 Task: Send an email with the signature Carlos Perez with the subject 'Request for clarification' and the message 'Could you please confirm the delivery date?' from softage.1@softage.net to softage.9@softage.net and softage.10@softage.net with an attached document Statement_of_purpose.pdf
Action: Mouse moved to (105, 113)
Screenshot: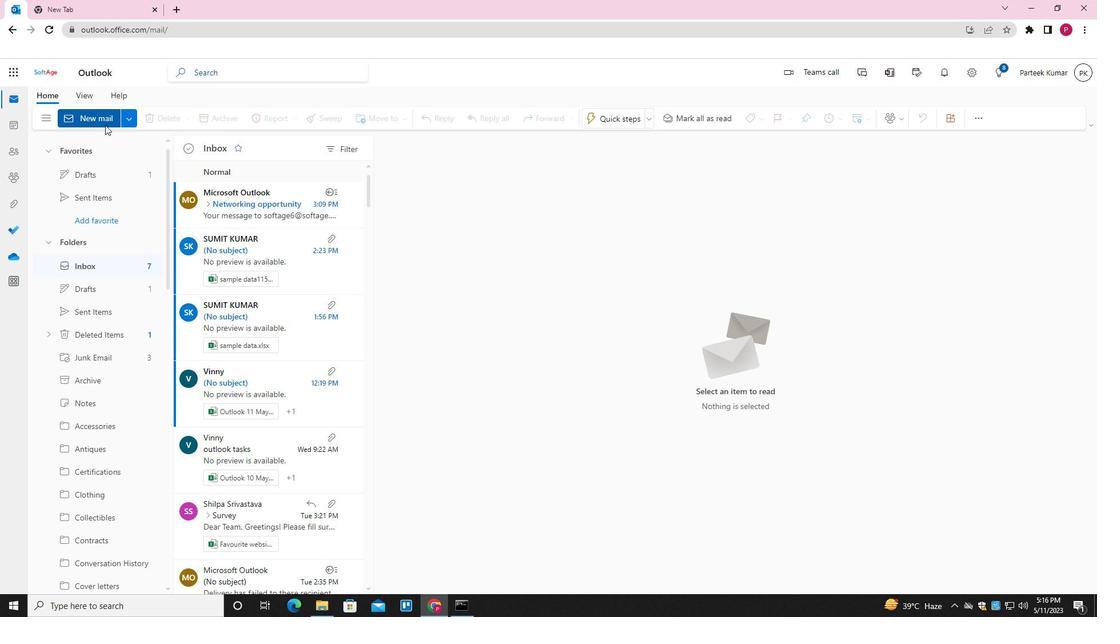 
Action: Mouse pressed left at (105, 113)
Screenshot: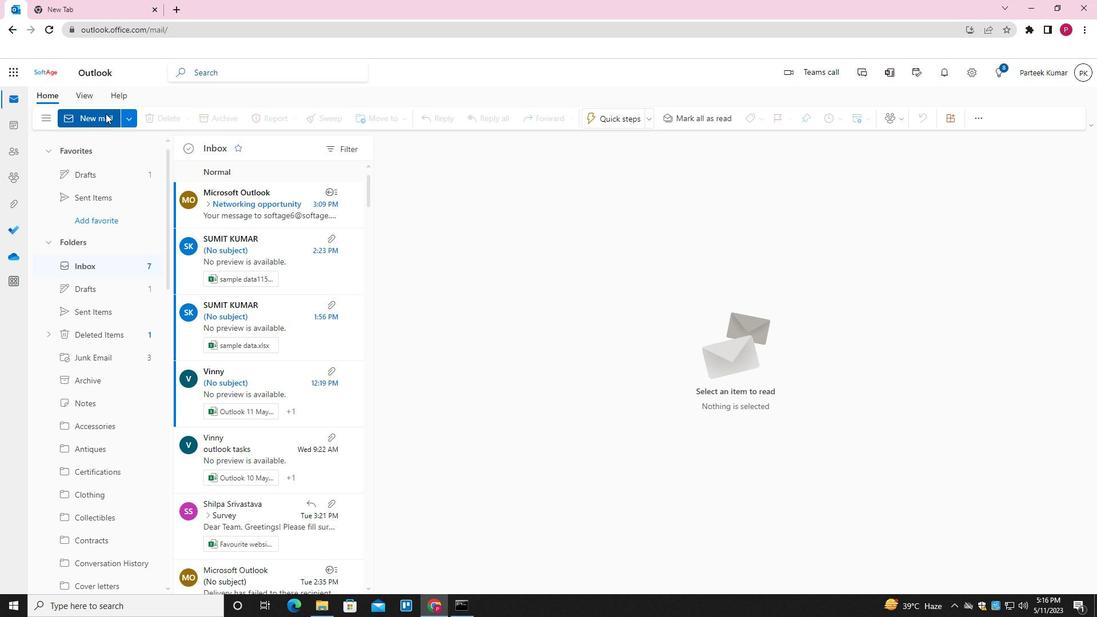 
Action: Mouse moved to (779, 120)
Screenshot: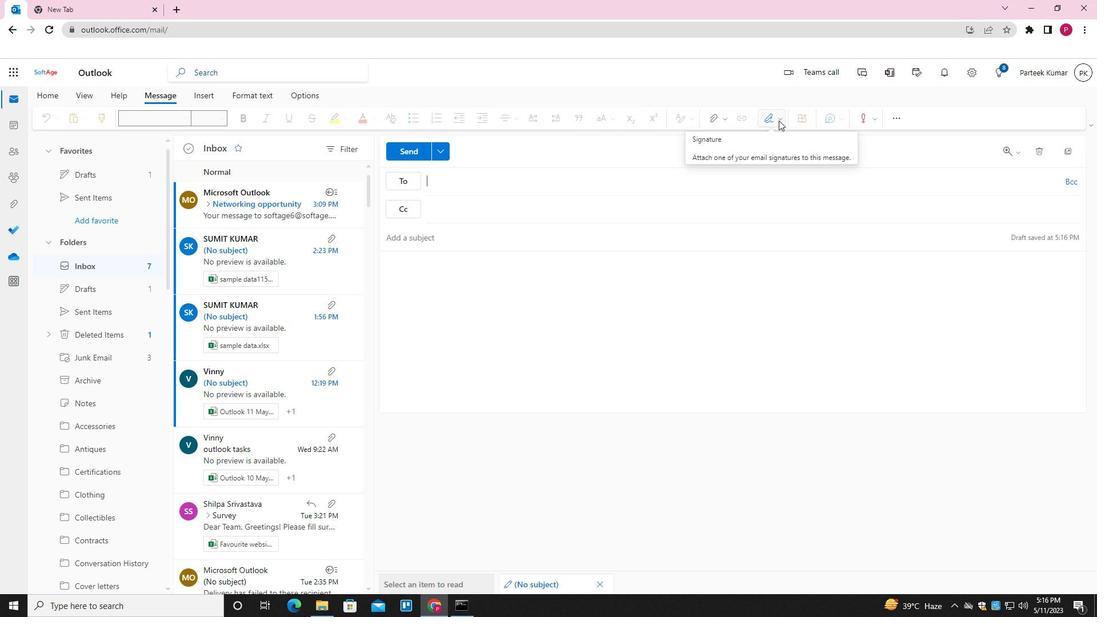 
Action: Mouse pressed left at (779, 120)
Screenshot: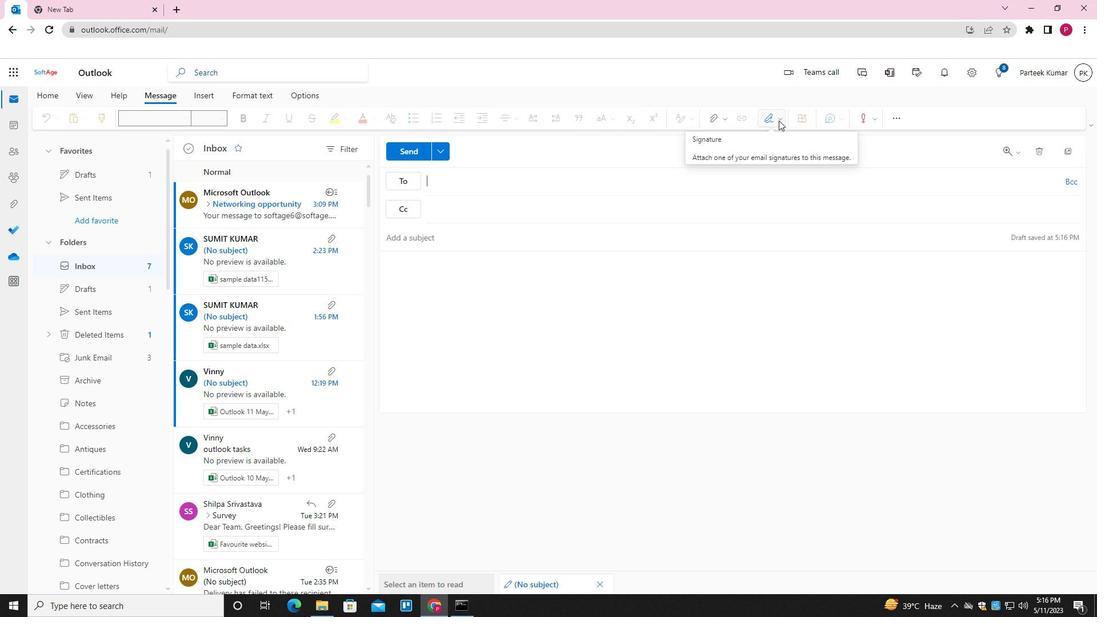 
Action: Mouse moved to (753, 168)
Screenshot: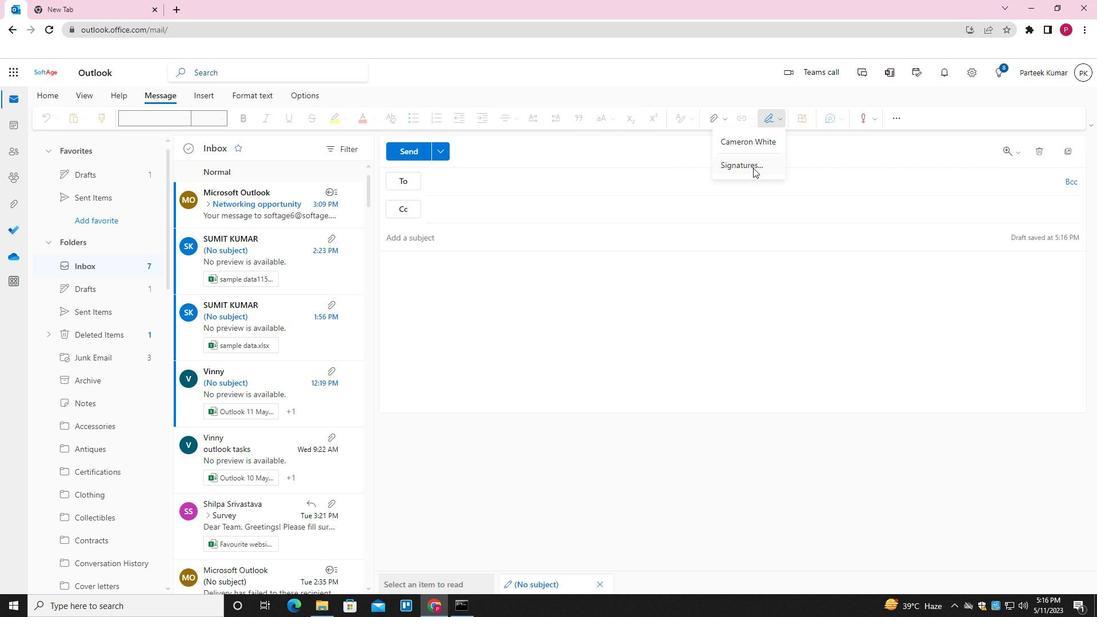 
Action: Mouse pressed left at (753, 168)
Screenshot: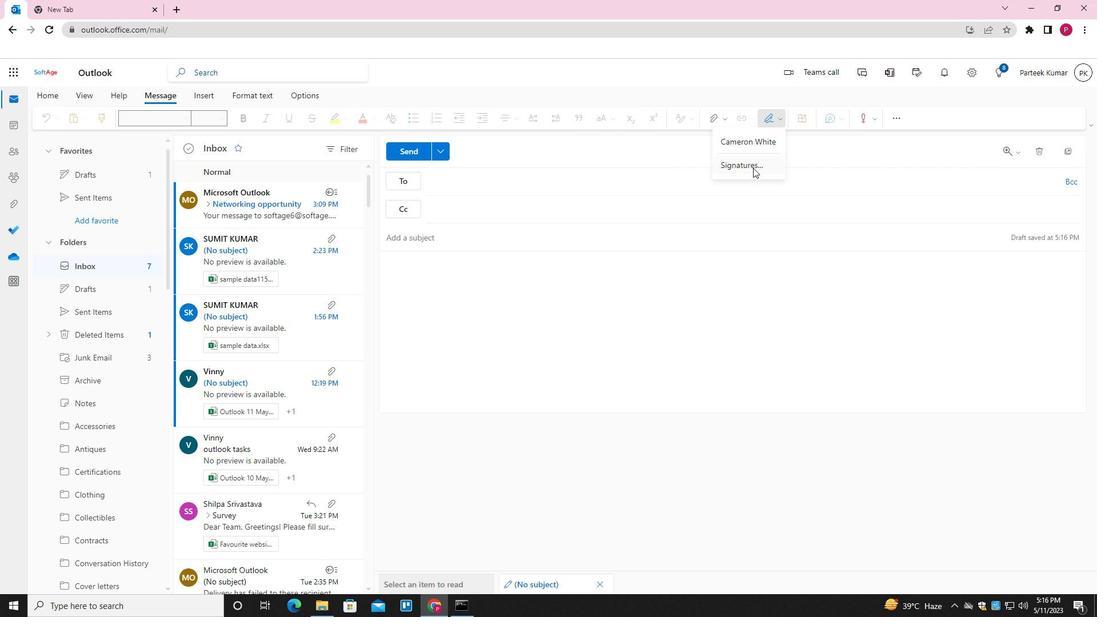 
Action: Mouse moved to (777, 206)
Screenshot: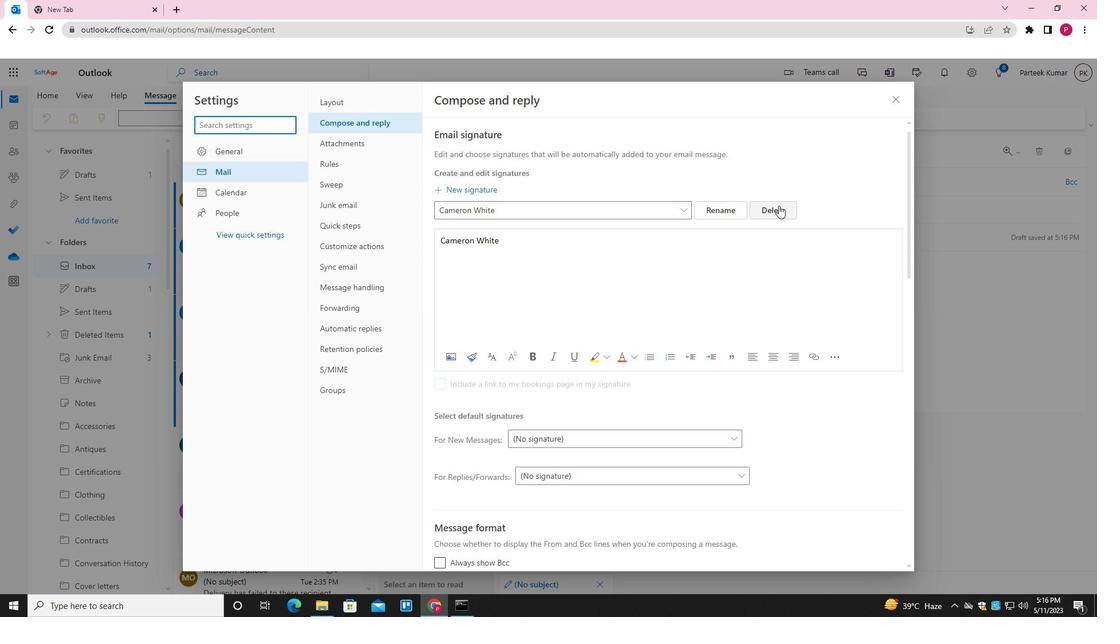 
Action: Mouse pressed left at (777, 206)
Screenshot: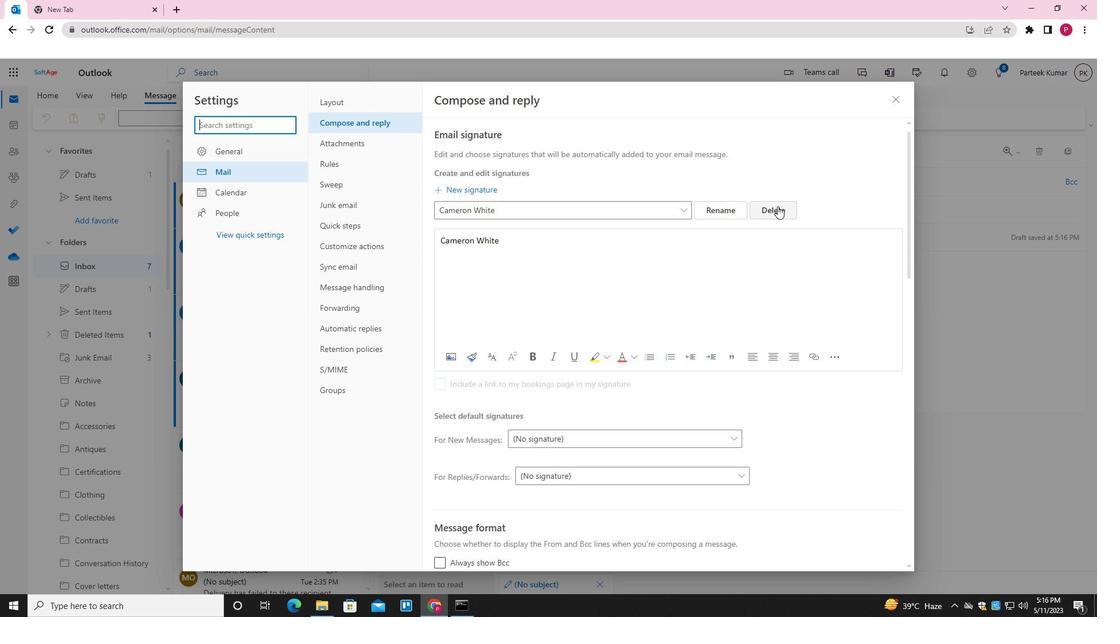 
Action: Mouse moved to (493, 210)
Screenshot: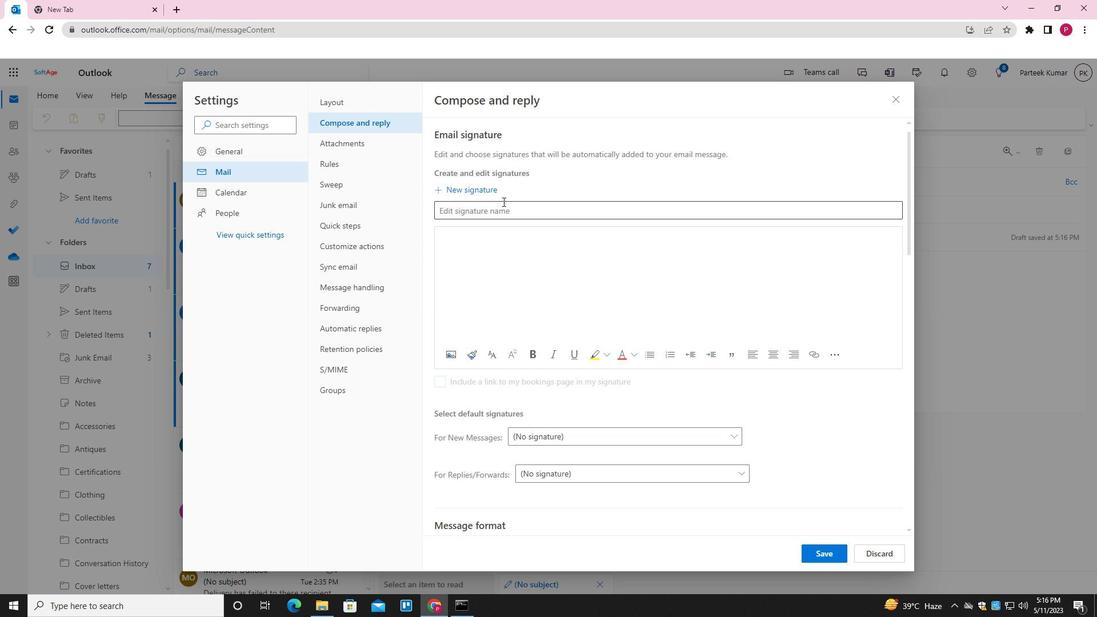 
Action: Mouse pressed left at (493, 210)
Screenshot: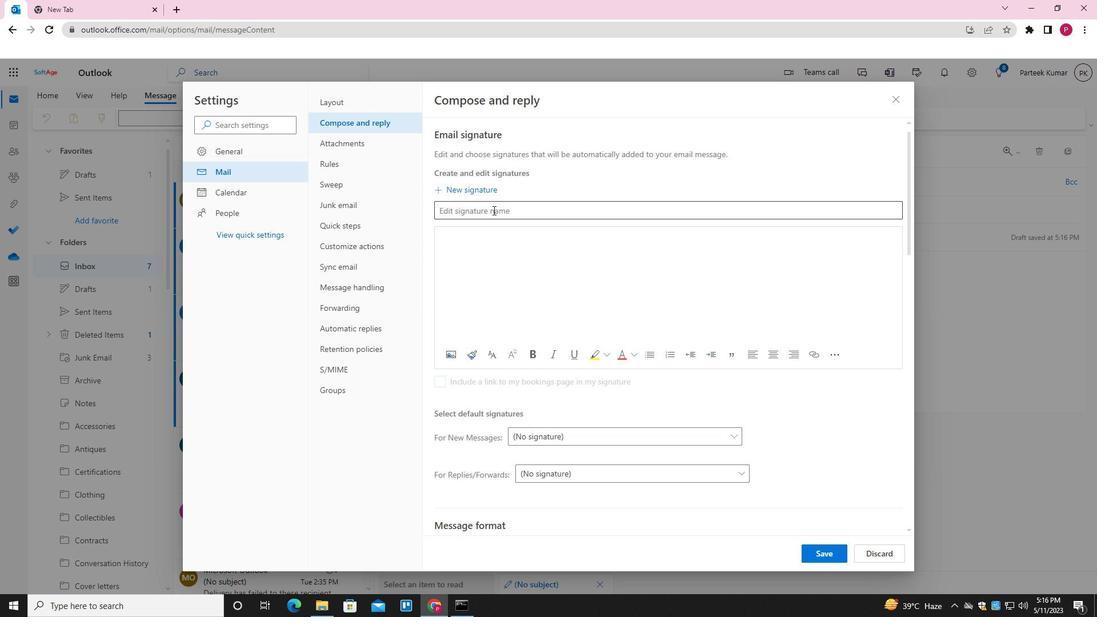 
Action: Key pressed <Key.shift>CARLOS<Key.space><Key.shift>PEREZ
Screenshot: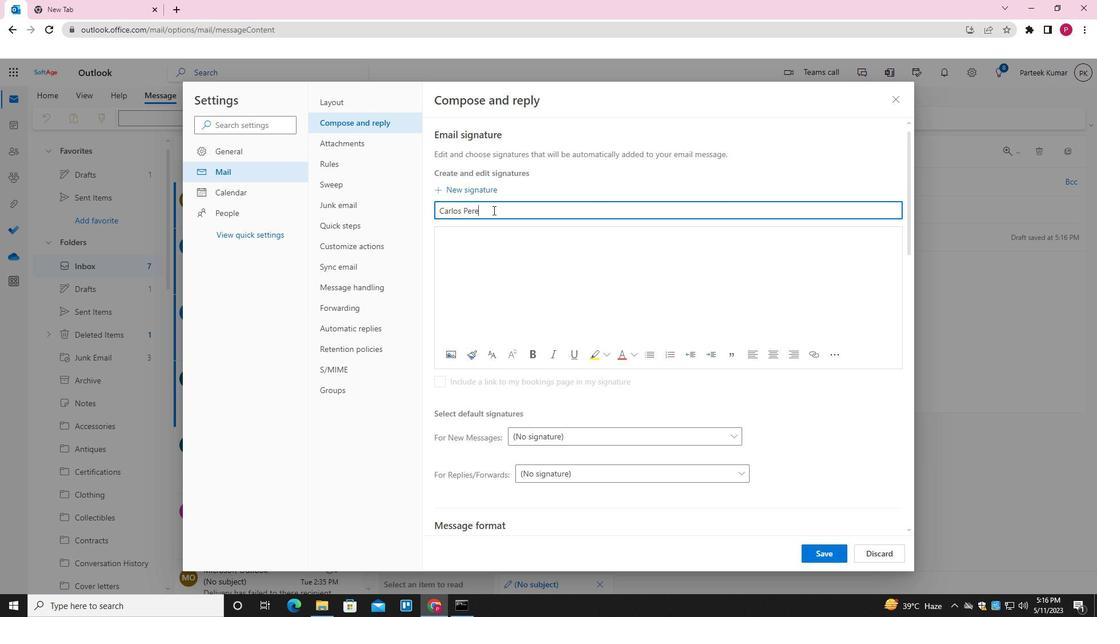 
Action: Mouse moved to (455, 247)
Screenshot: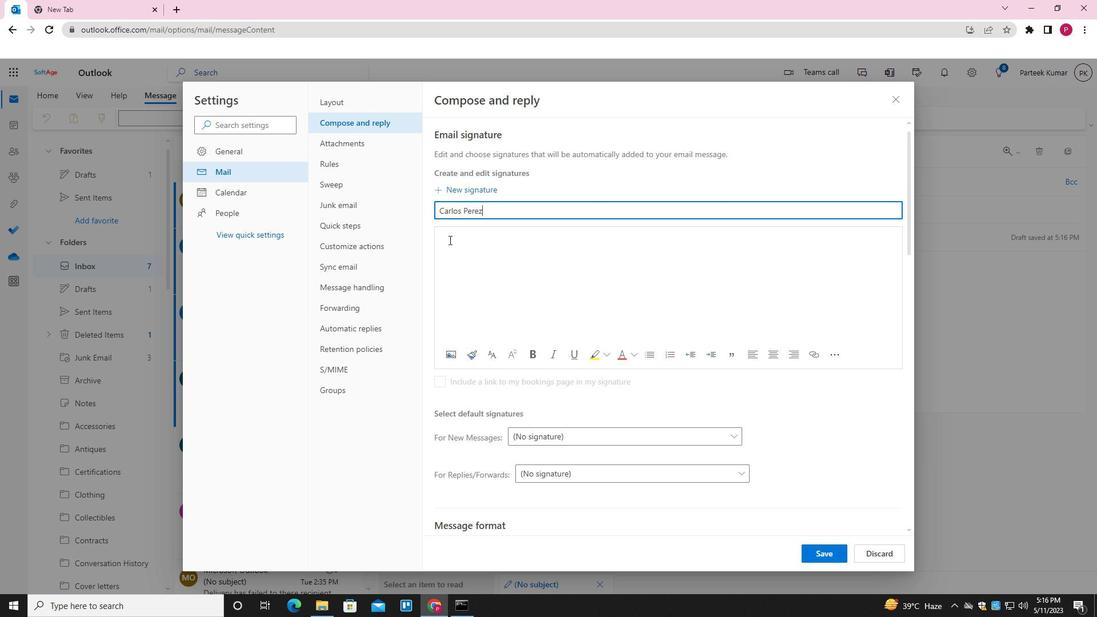 
Action: Mouse pressed left at (455, 247)
Screenshot: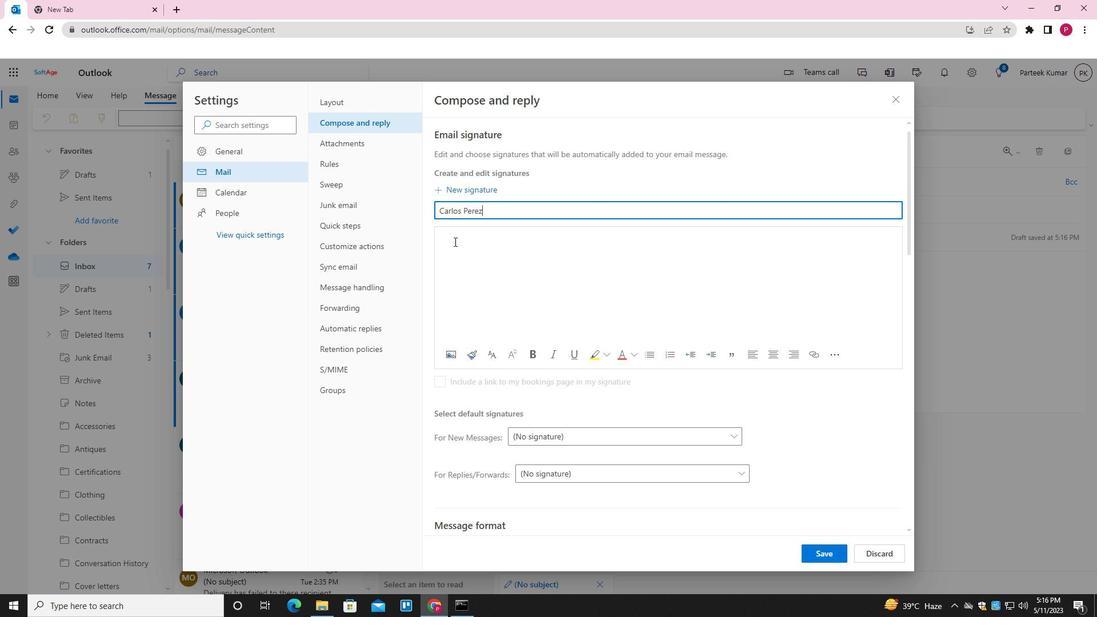 
Action: Key pressed <Key.shift><Key.shift><Key.shift><Key.shift><Key.shift><Key.shift>CARLOS<Key.space>PEREZ<Key.left><Key.left><Key.left><Key.left><Key.left><Key.right><Key.backspace><Key.shift>P
Screenshot: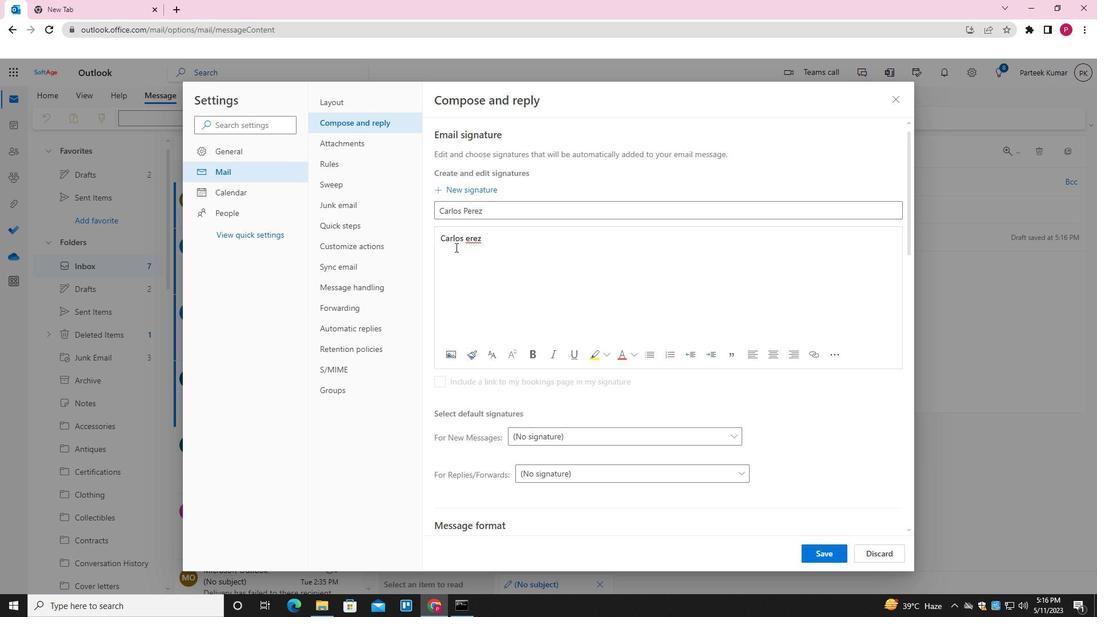 
Action: Mouse moved to (822, 551)
Screenshot: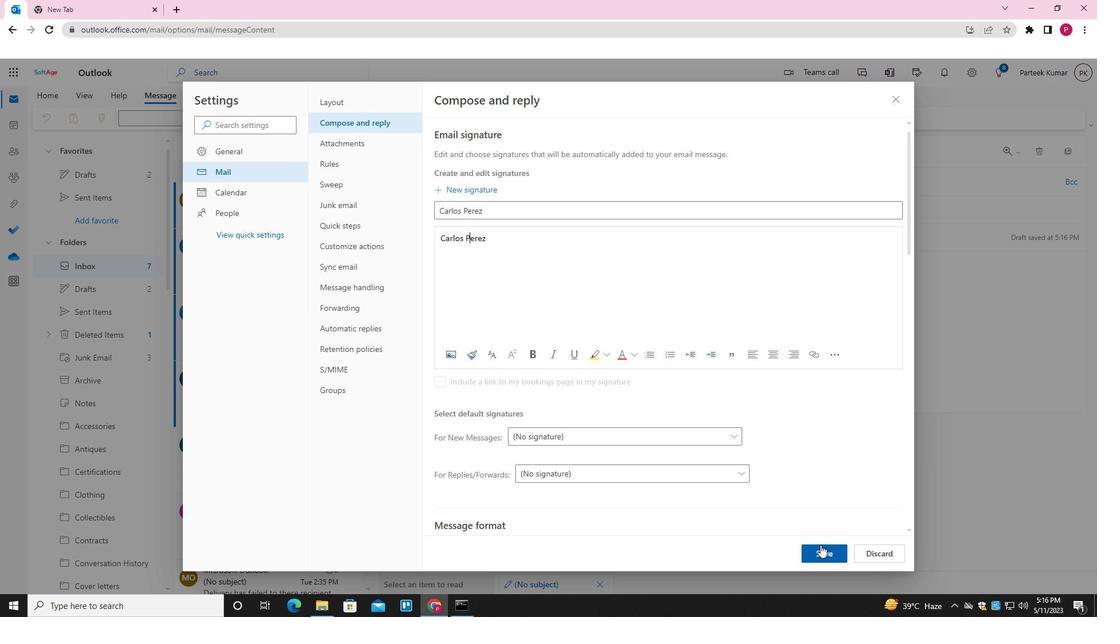 
Action: Mouse pressed left at (822, 551)
Screenshot: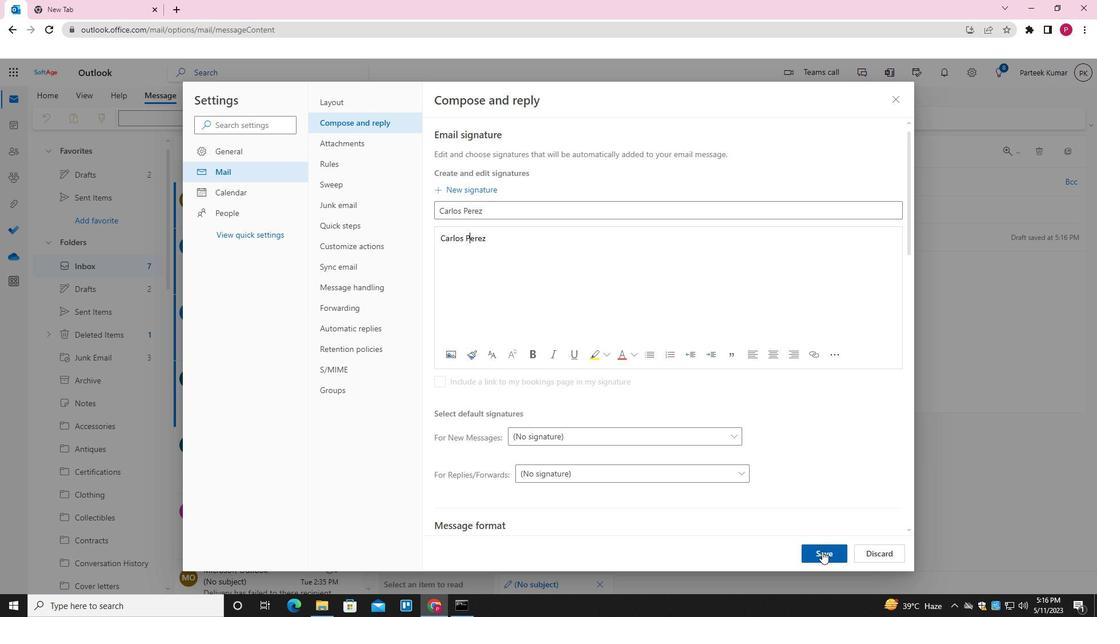 
Action: Mouse moved to (892, 98)
Screenshot: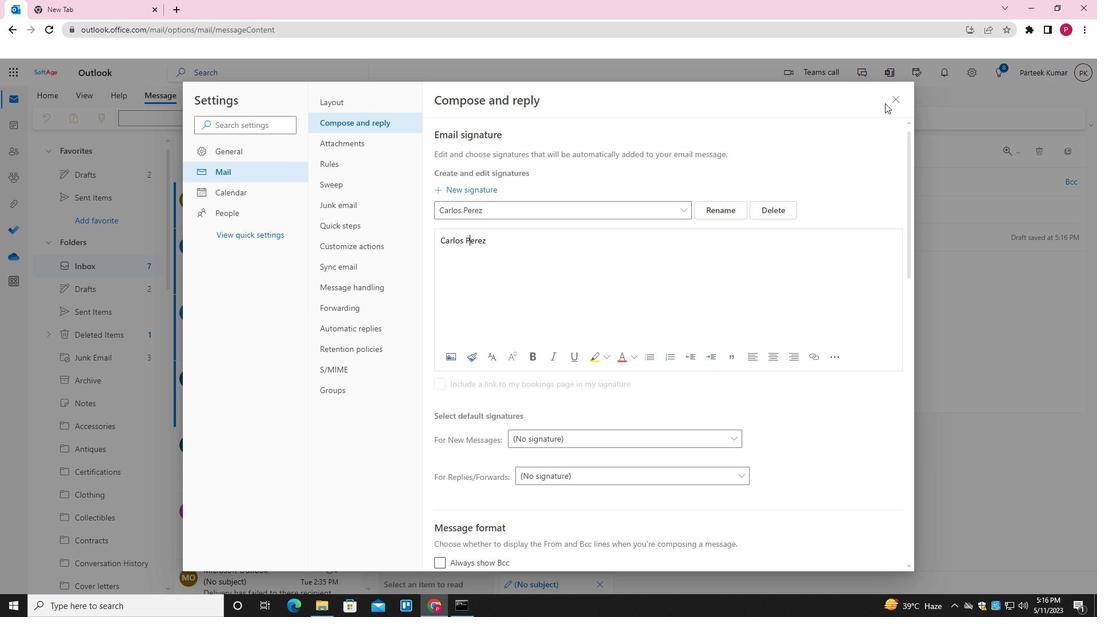 
Action: Mouse pressed left at (892, 98)
Screenshot: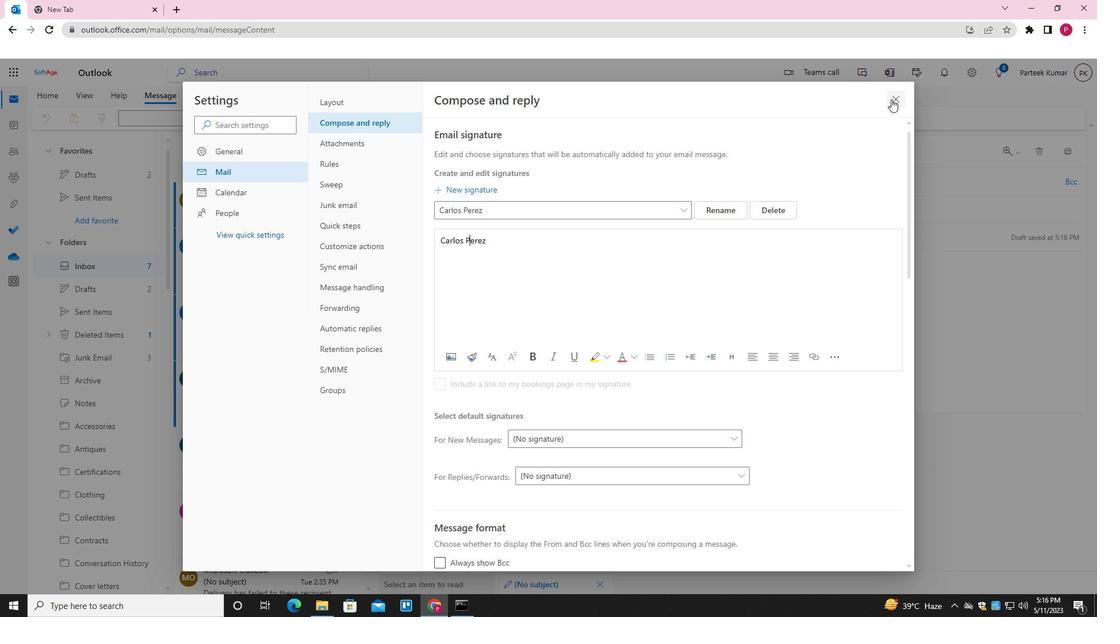 
Action: Mouse moved to (780, 118)
Screenshot: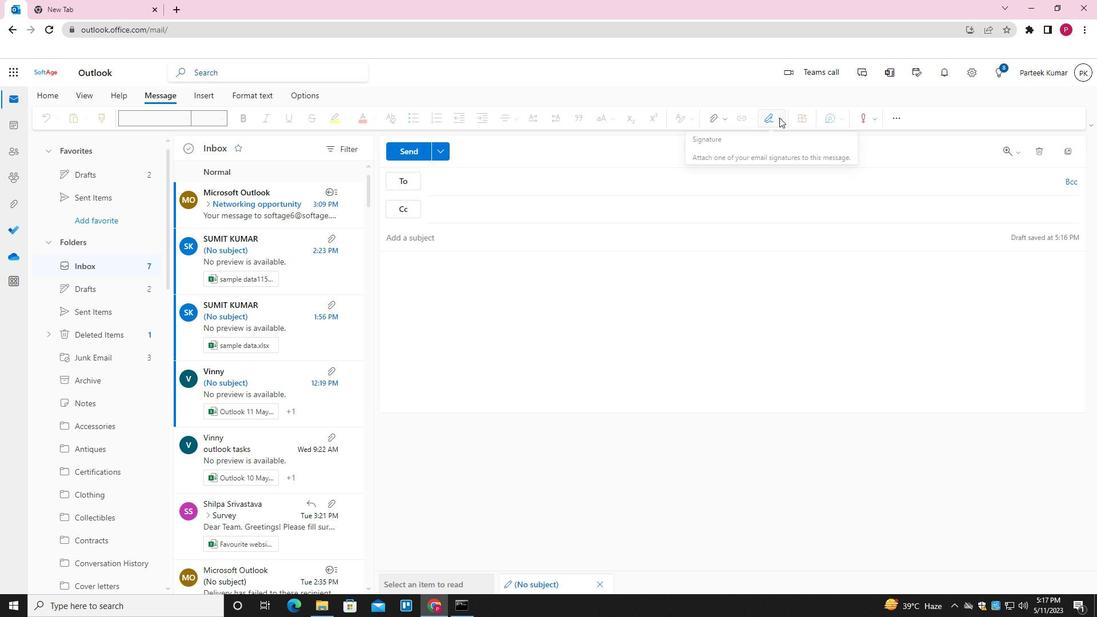
Action: Mouse pressed left at (780, 118)
Screenshot: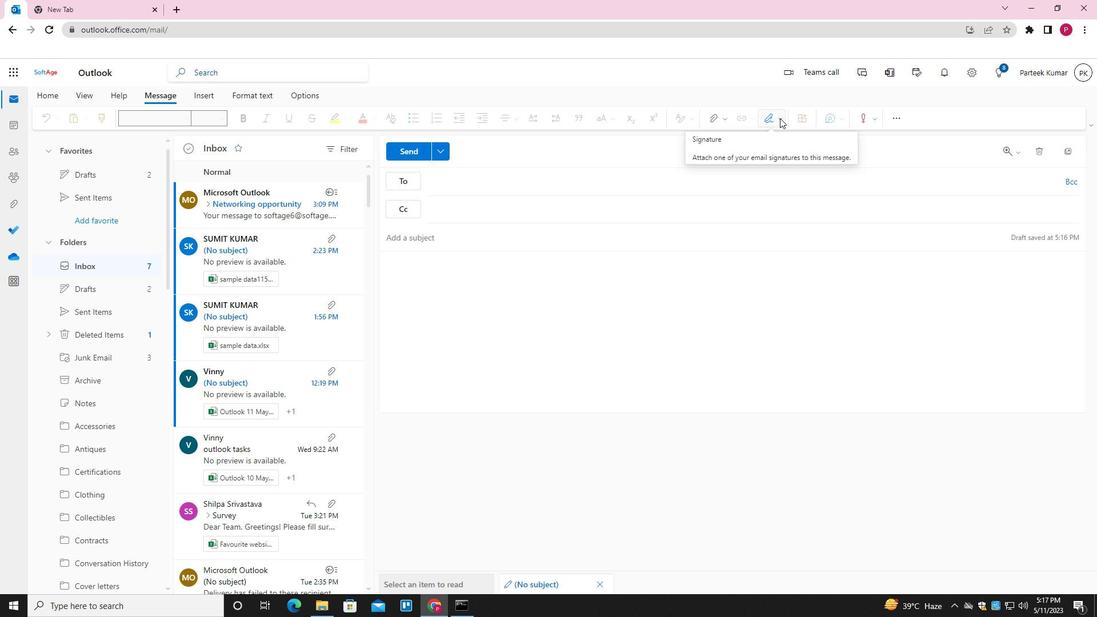 
Action: Mouse moved to (756, 145)
Screenshot: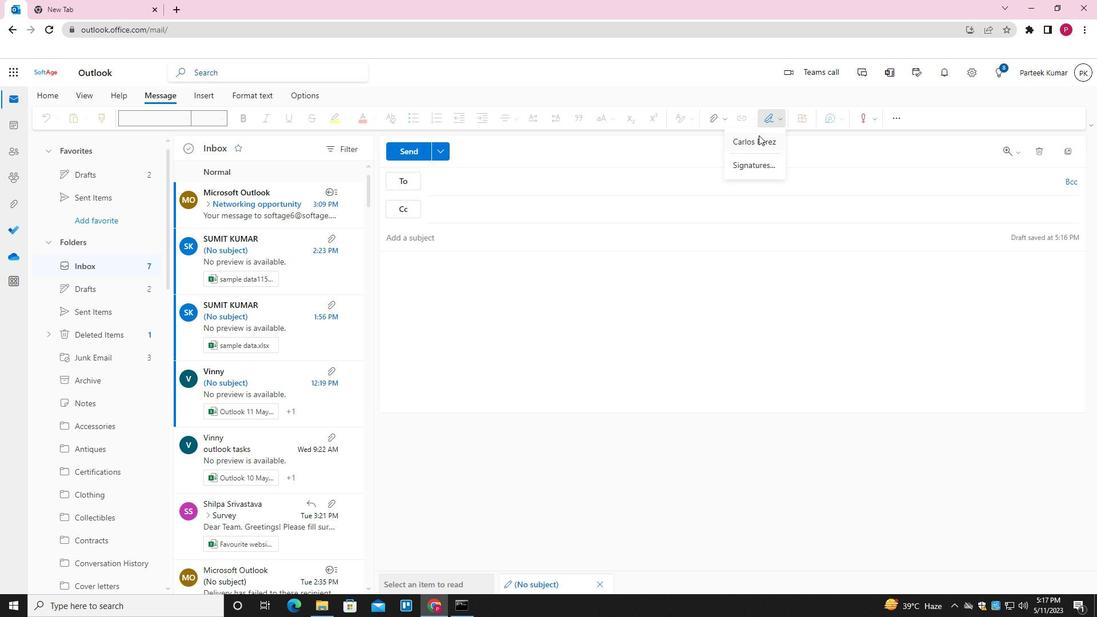 
Action: Mouse pressed left at (756, 145)
Screenshot: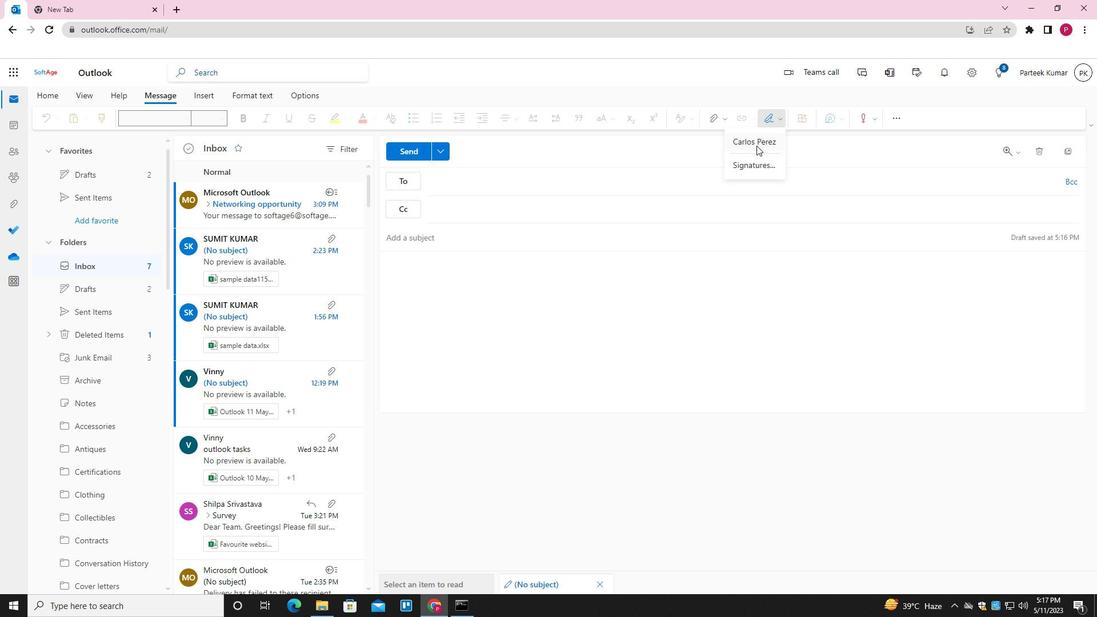 
Action: Mouse moved to (412, 238)
Screenshot: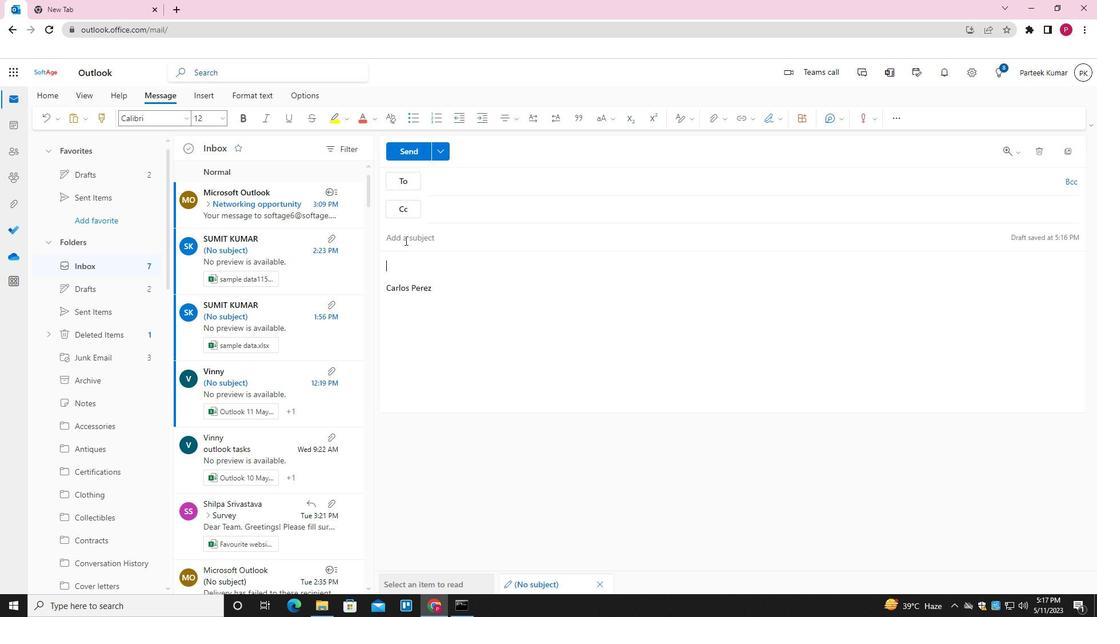 
Action: Mouse pressed left at (412, 238)
Screenshot: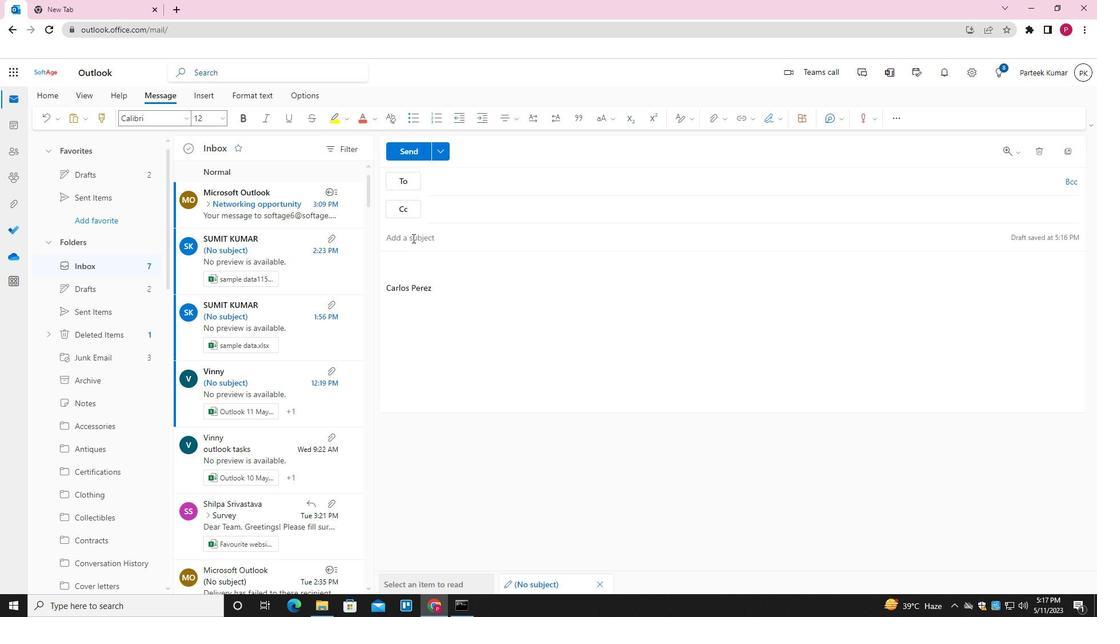 
Action: Key pressed <Key.shift><Key.shift><Key.shift><Key.shift><Key.shift><Key.shift><Key.shift><Key.shift><Key.shift><Key.shift><Key.shift><Key.shift><Key.shift><Key.shift><Key.shift><Key.shift><Key.shift><Key.shift><Key.shift><Key.shift><Key.shift><Key.shift><Key.shift><Key.shift><Key.shift>REQUEST<Key.space>FOR<Key.space>CLE<Key.backspace>ARIFICATION
Screenshot: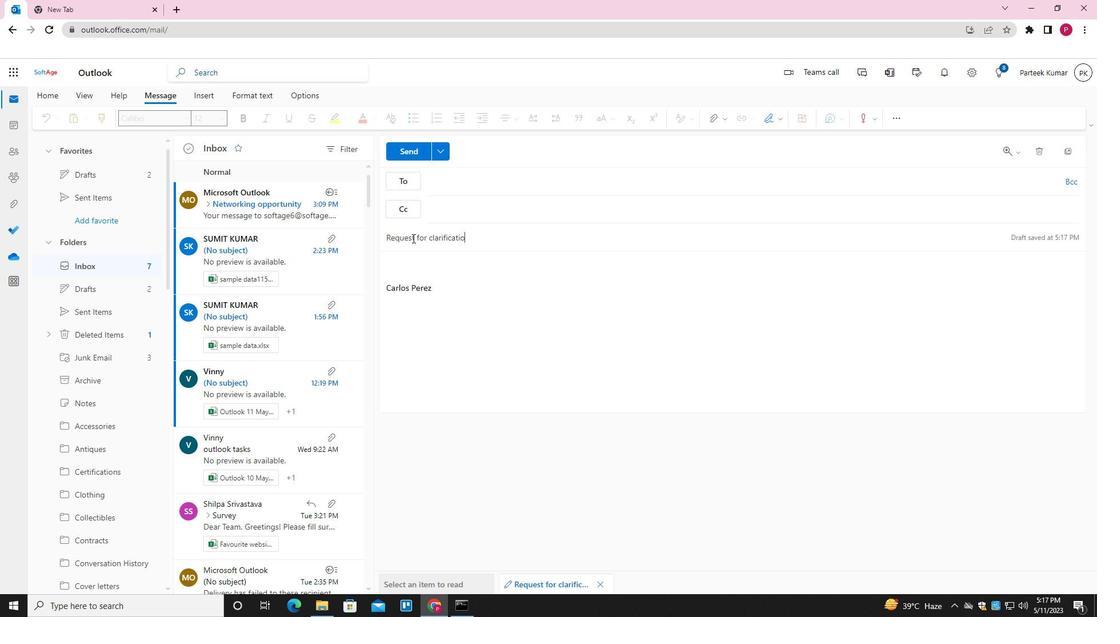 
Action: Mouse moved to (402, 273)
Screenshot: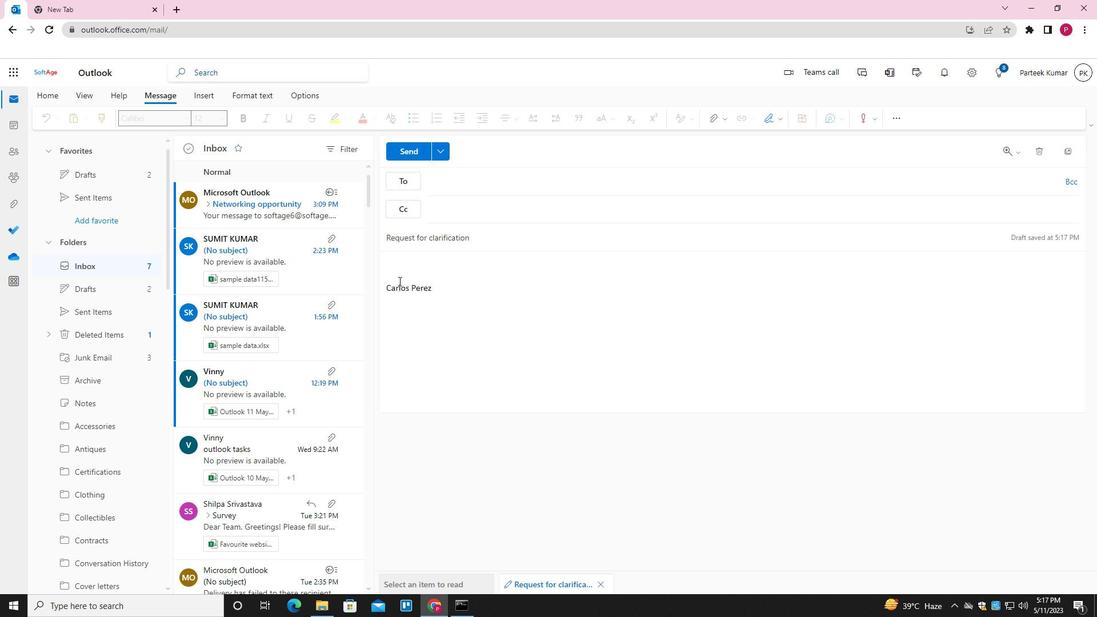 
Action: Mouse pressed left at (402, 273)
Screenshot: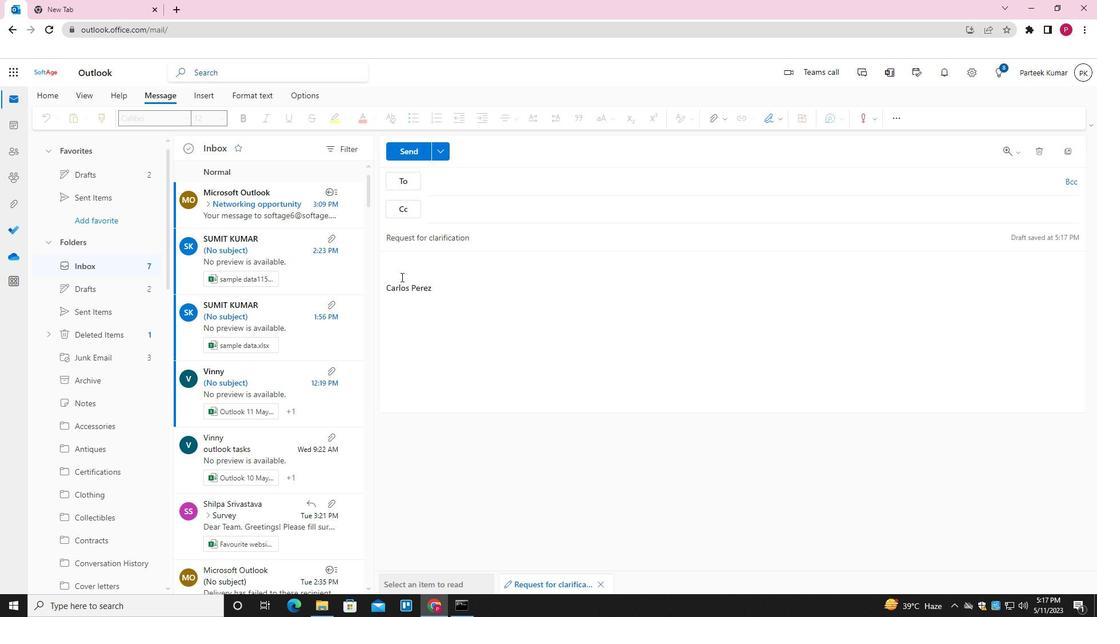 
Action: Key pressed C<Key.backspace><Key.shift>COULD<Key.space>YU<Key.backspace><Key.tab><Key.space>CONFR<Key.backspace><Key.backspace><Key.backspace>NFIRM<Key.space>THE<Key.space>DELIVER<Key.tab><Key.space><Key.backspace><Key.shift>?
Screenshot: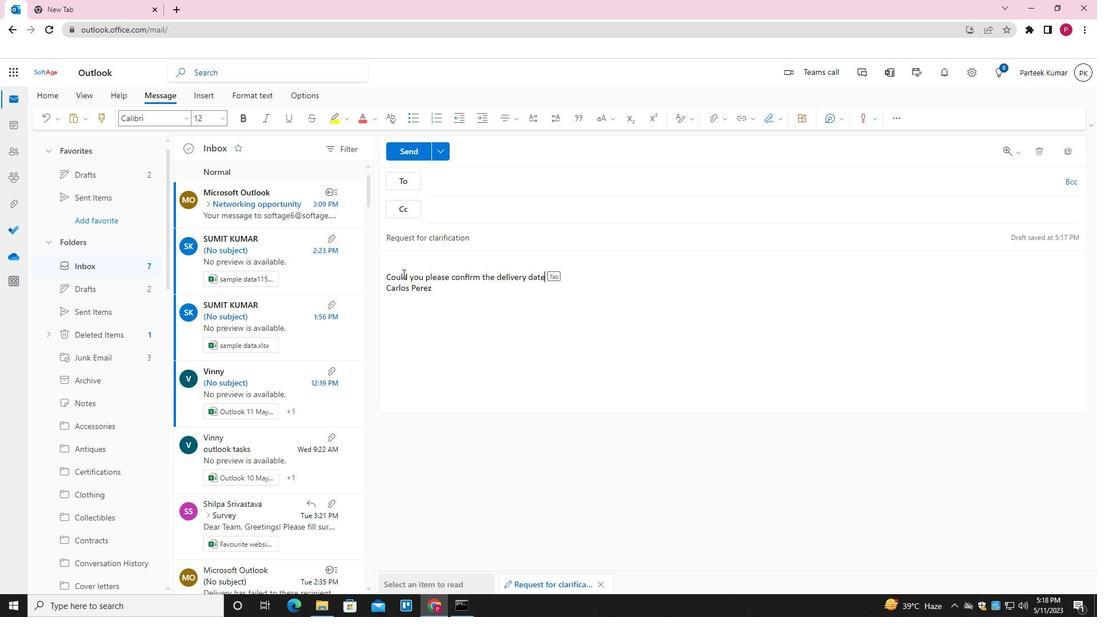 
Action: Mouse moved to (468, 182)
Screenshot: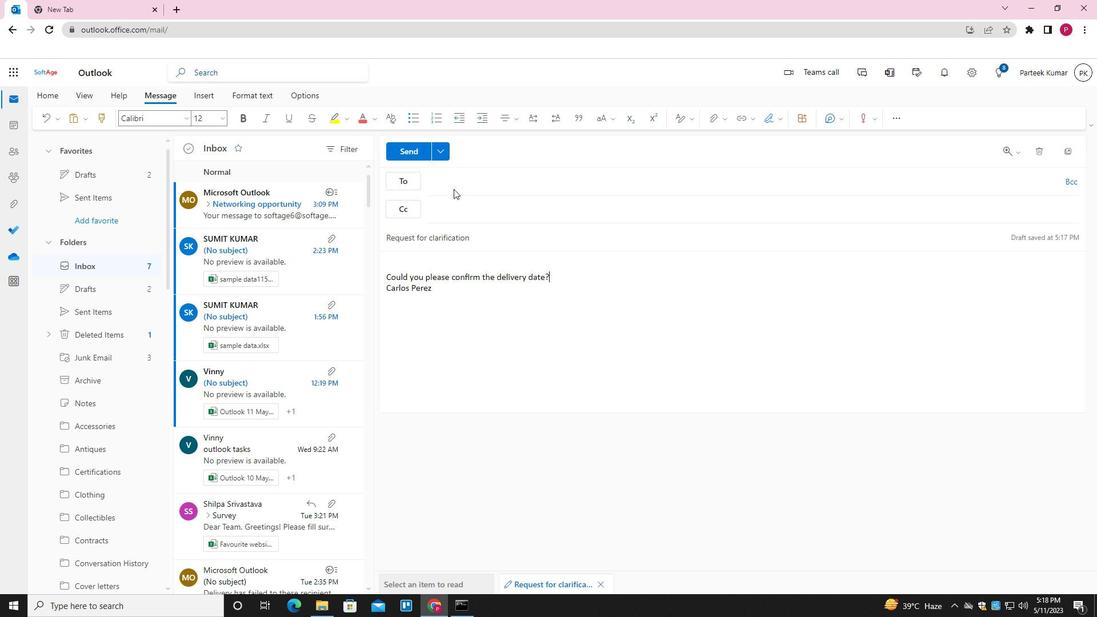 
Action: Mouse pressed left at (468, 182)
Screenshot: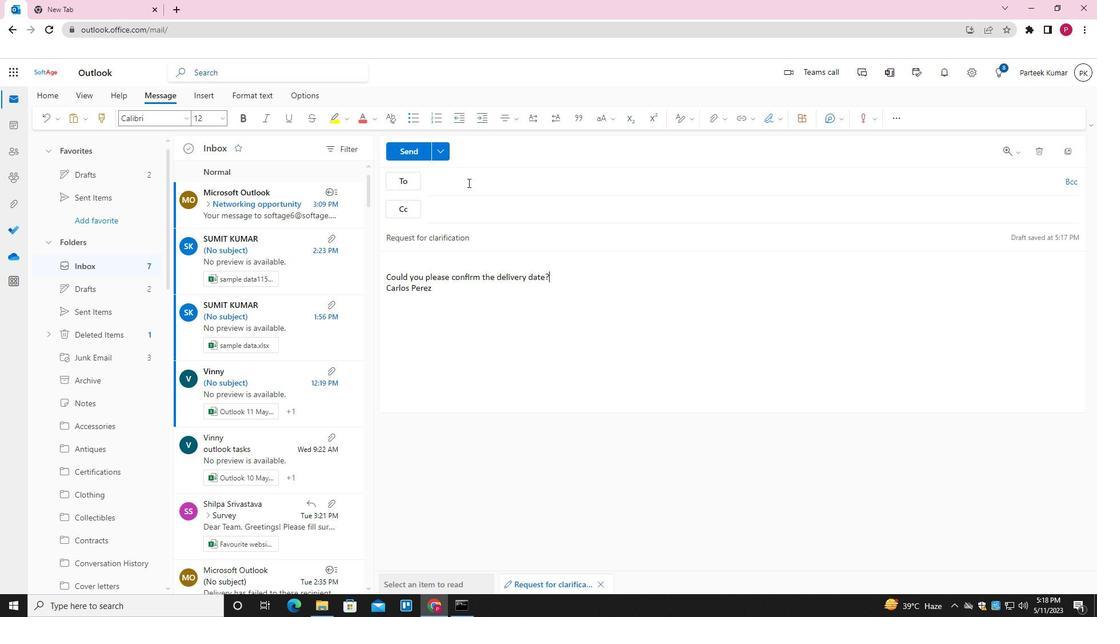 
Action: Key pressed <Key.shift>SOFTAGE.9S<Key.backspace><Key.shift><Key.shift><Key.shift><Key.shift><Key.shift><Key.shift><Key.shift><Key.shift><Key.shift>@SOFTAGE.NET<Key.enter>SOFTAGE<Key.space><Key.backspace>.10<Key.shift><Key.shift><Key.shift><Key.shift><Key.shift>@SOFTAGE.NET<Key.enter>
Screenshot: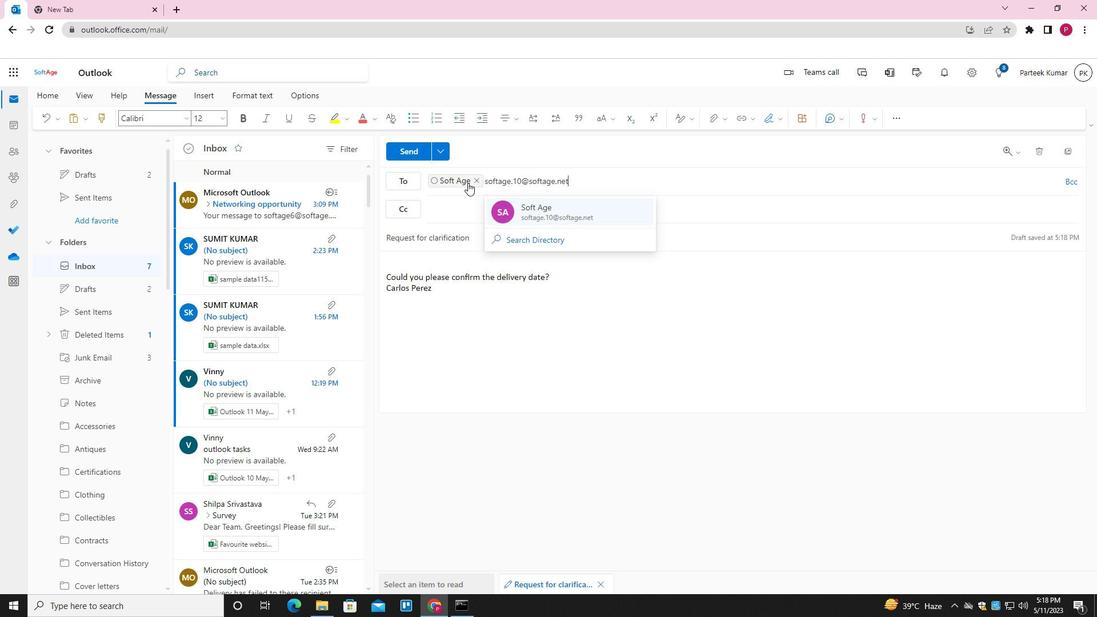 
Action: Mouse moved to (724, 118)
Screenshot: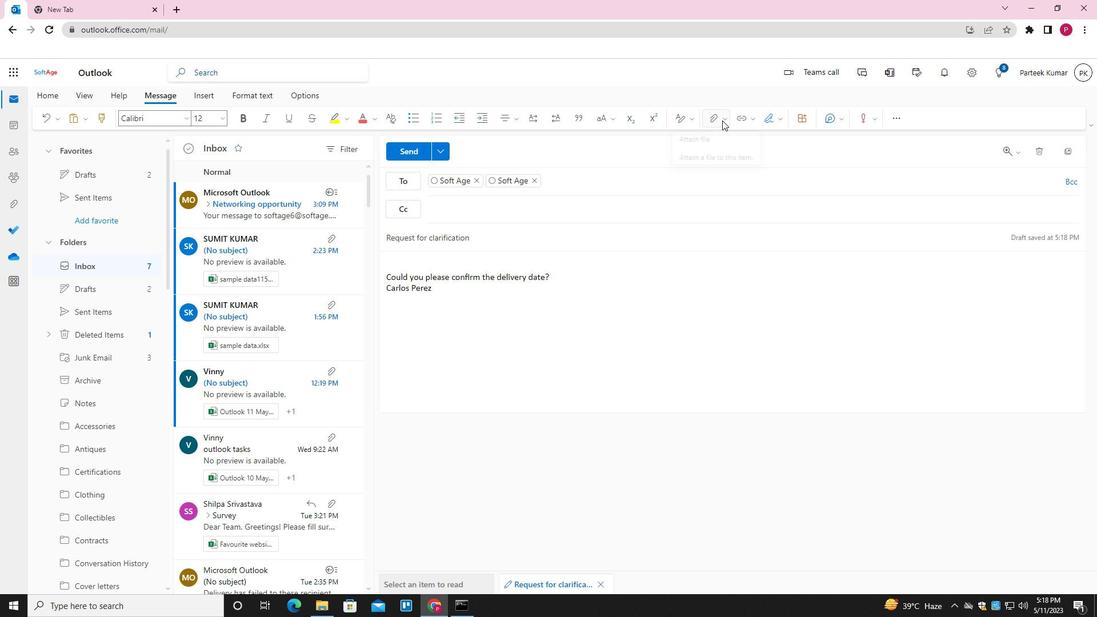 
Action: Mouse pressed left at (724, 118)
Screenshot: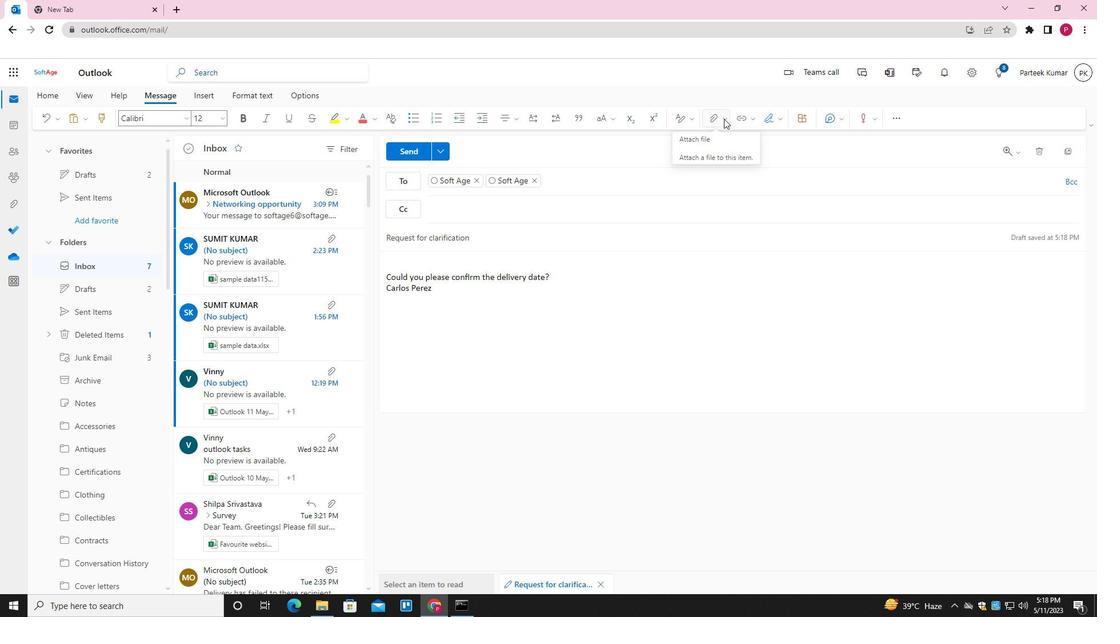 
Action: Mouse moved to (635, 143)
Screenshot: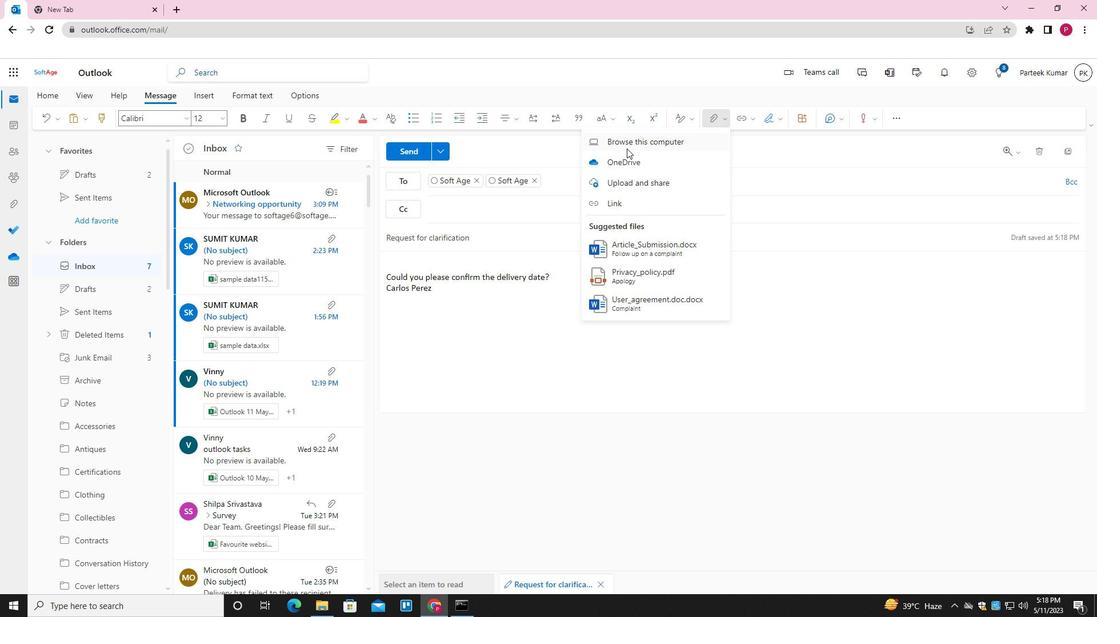 
Action: Mouse pressed left at (635, 143)
Screenshot: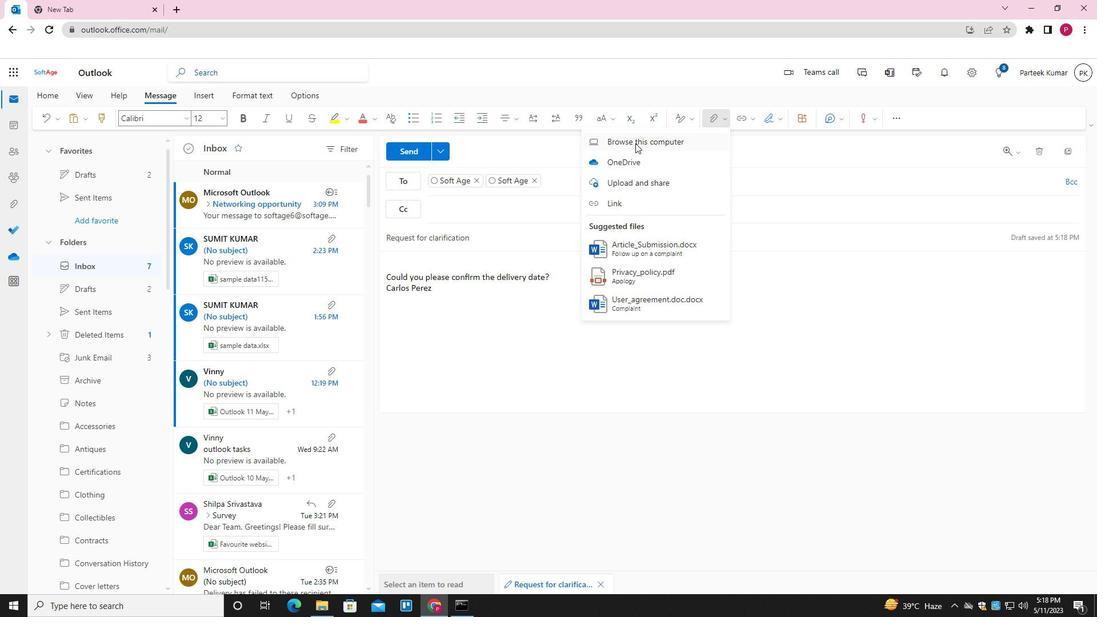 
Action: Mouse moved to (148, 97)
Screenshot: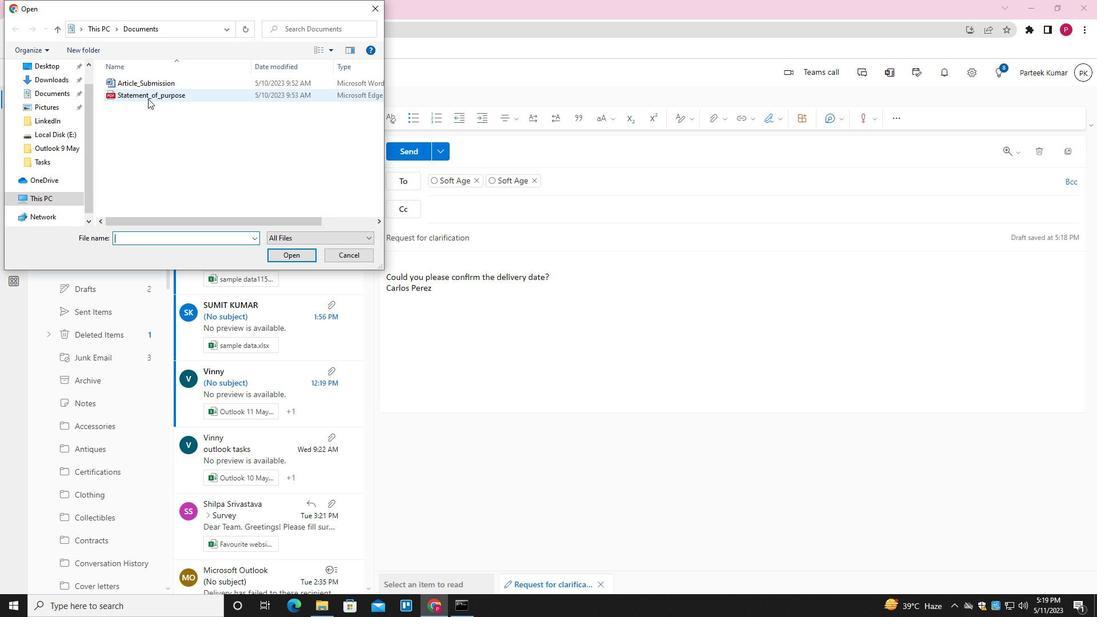 
Action: Mouse pressed left at (148, 97)
Screenshot: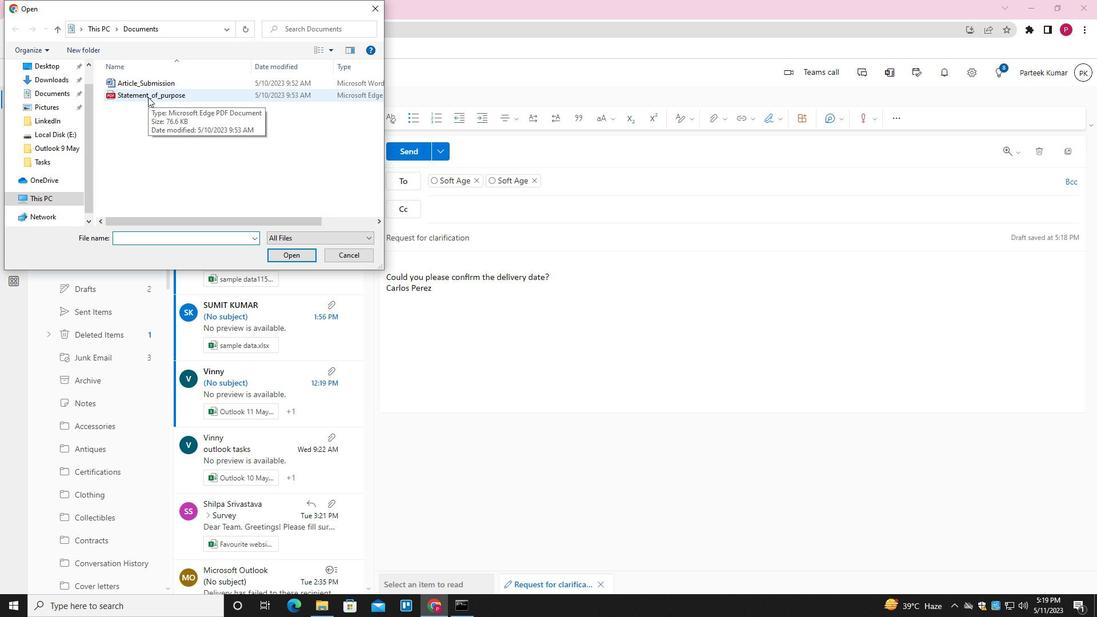 
Action: Mouse moved to (280, 253)
Screenshot: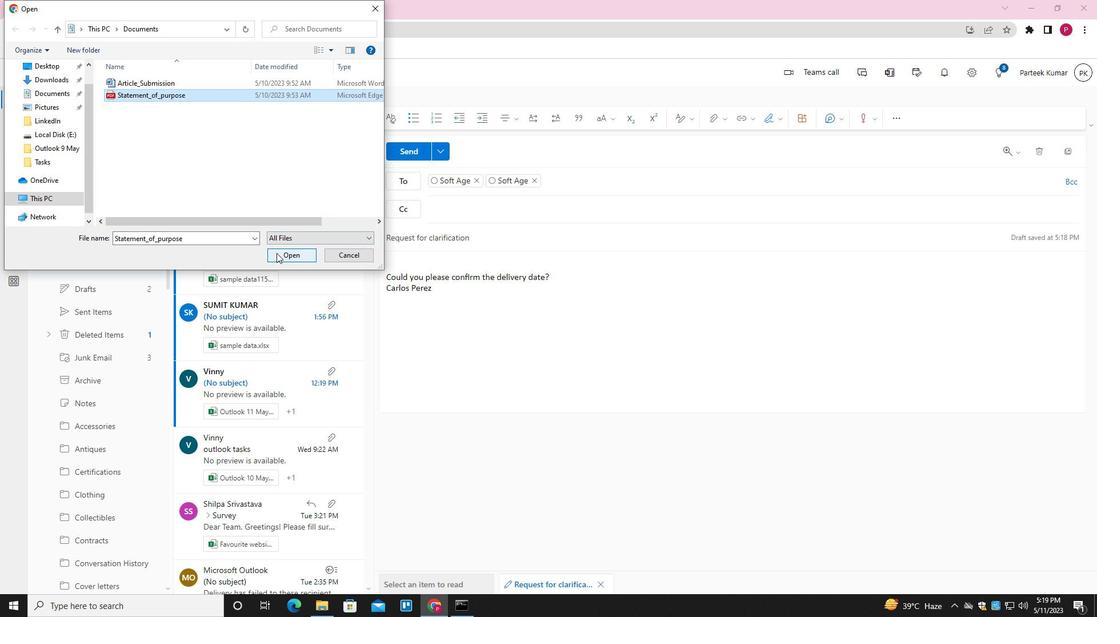 
Action: Mouse pressed left at (280, 253)
Screenshot: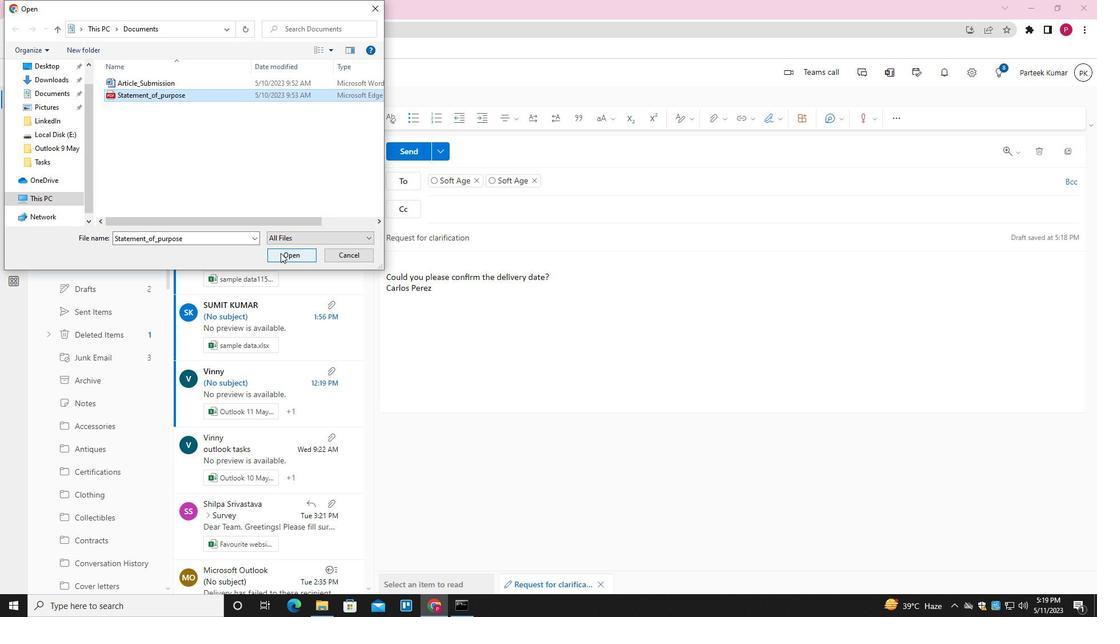 
Action: Mouse moved to (412, 150)
Screenshot: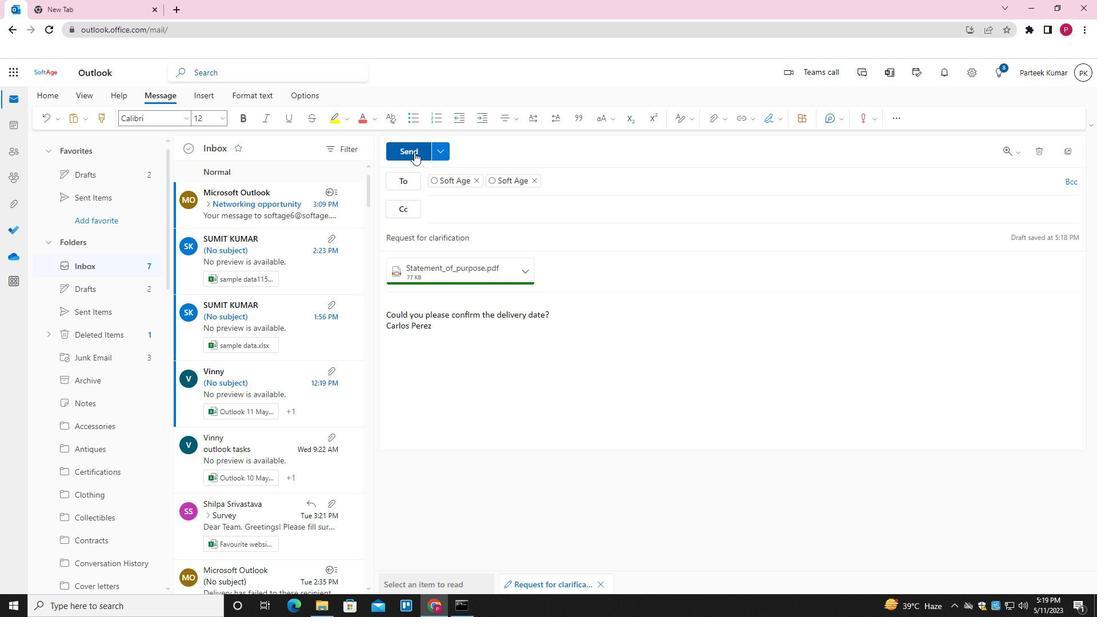
Action: Mouse pressed left at (412, 150)
Screenshot: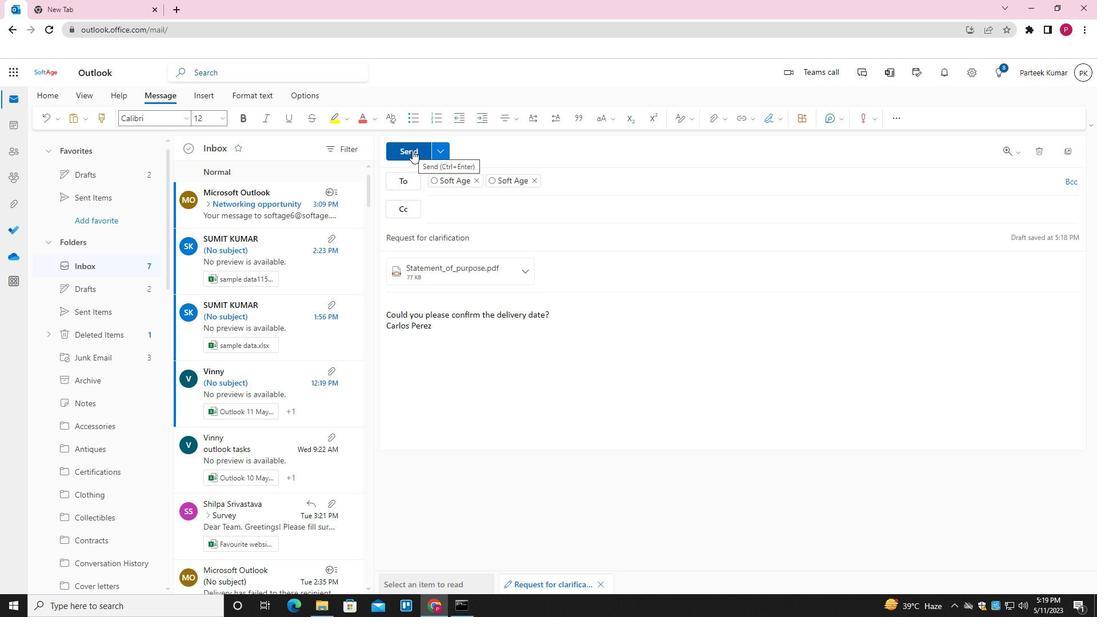 
